 Task: Set Answer 3 of the radio button to "Objectives".
Action: Mouse moved to (229, 367)
Screenshot: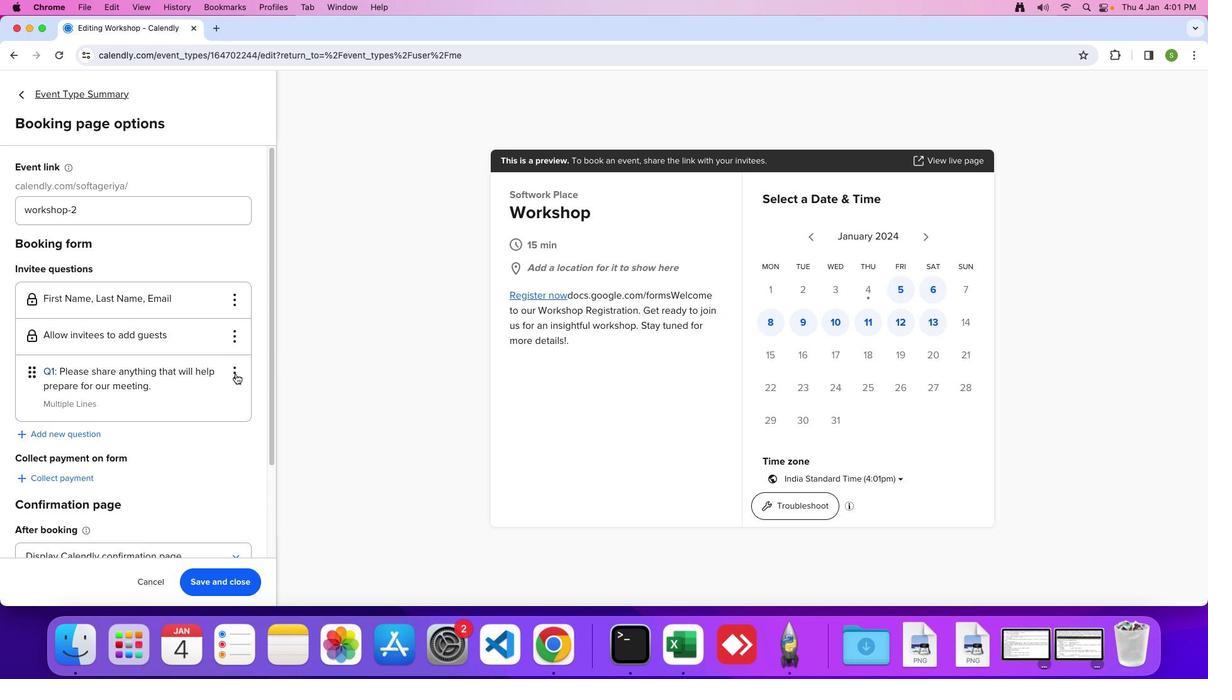 
Action: Mouse pressed left at (229, 367)
Screenshot: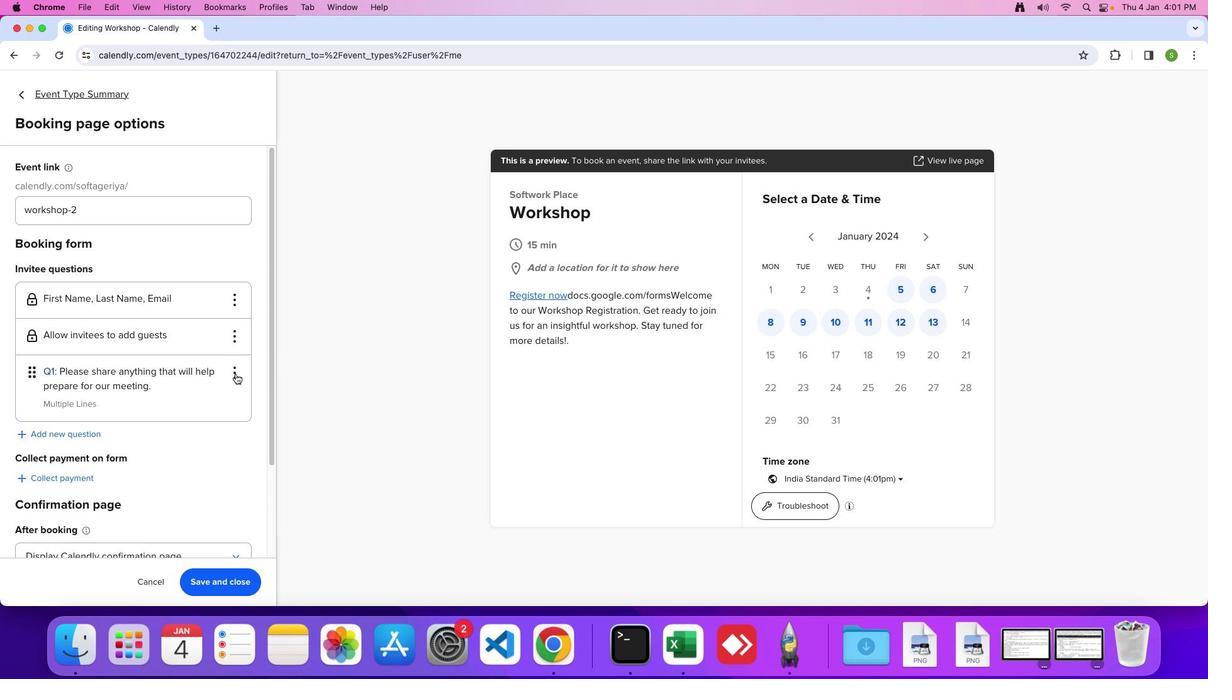 
Action: Mouse moved to (233, 392)
Screenshot: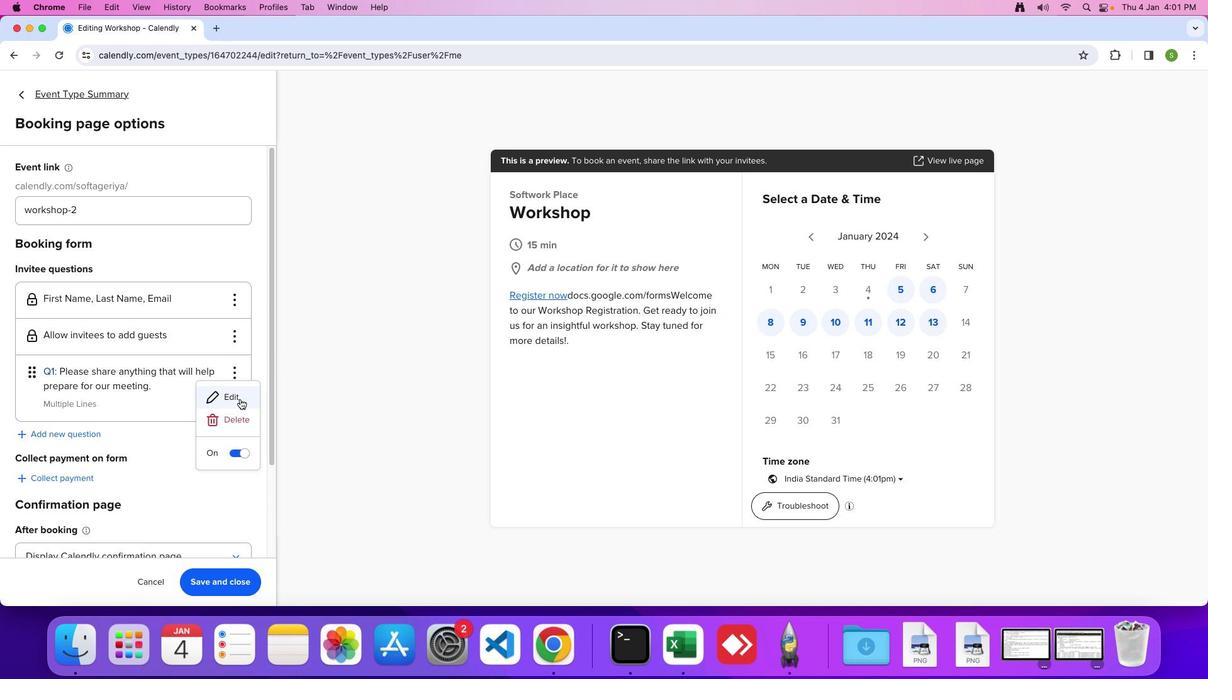 
Action: Mouse pressed left at (233, 392)
Screenshot: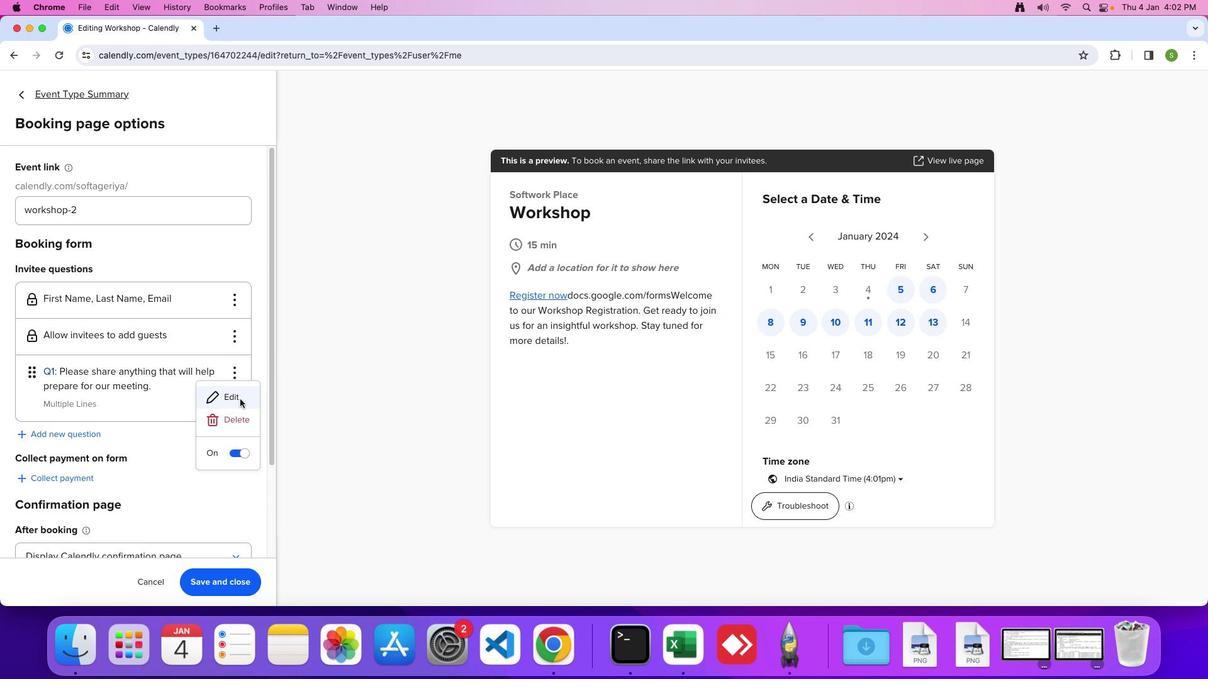 
Action: Mouse moved to (586, 309)
Screenshot: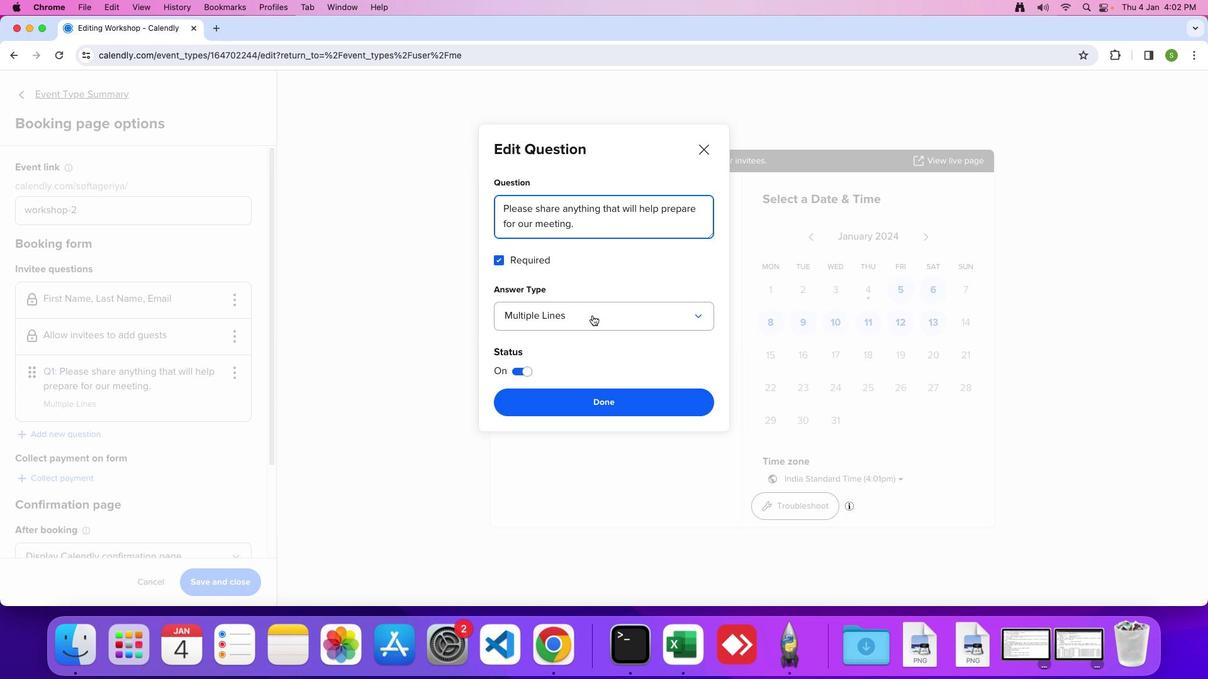 
Action: Mouse pressed left at (586, 309)
Screenshot: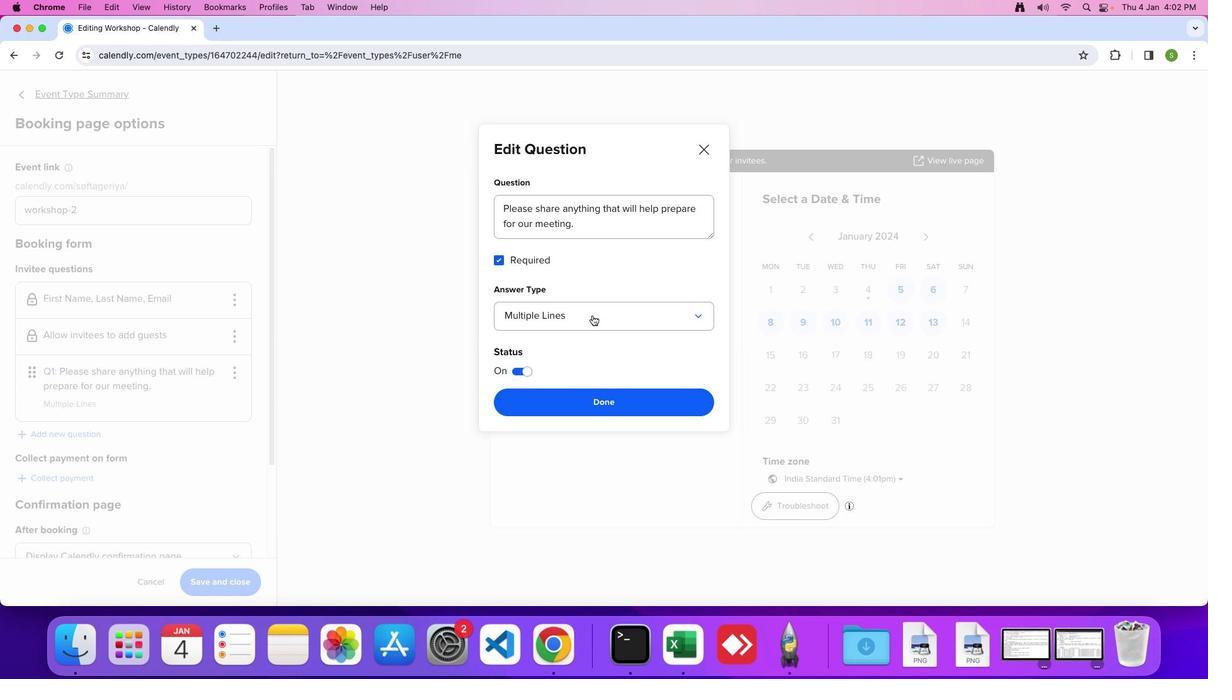 
Action: Mouse moved to (544, 389)
Screenshot: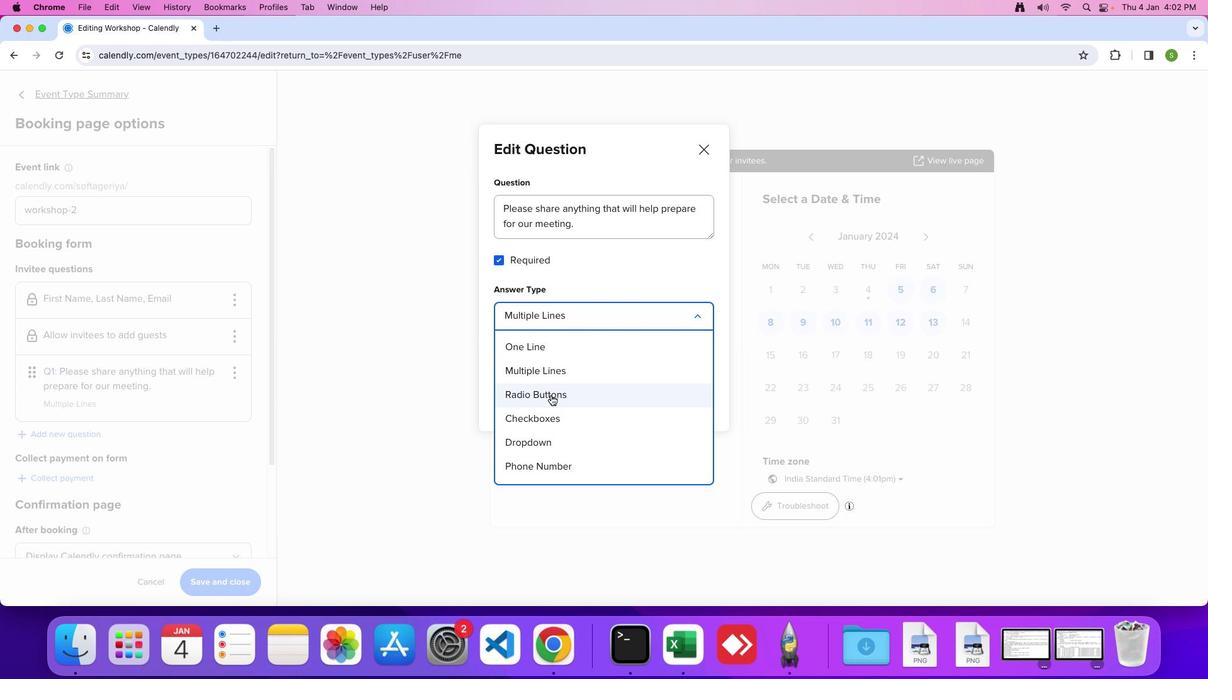 
Action: Mouse pressed left at (544, 389)
Screenshot: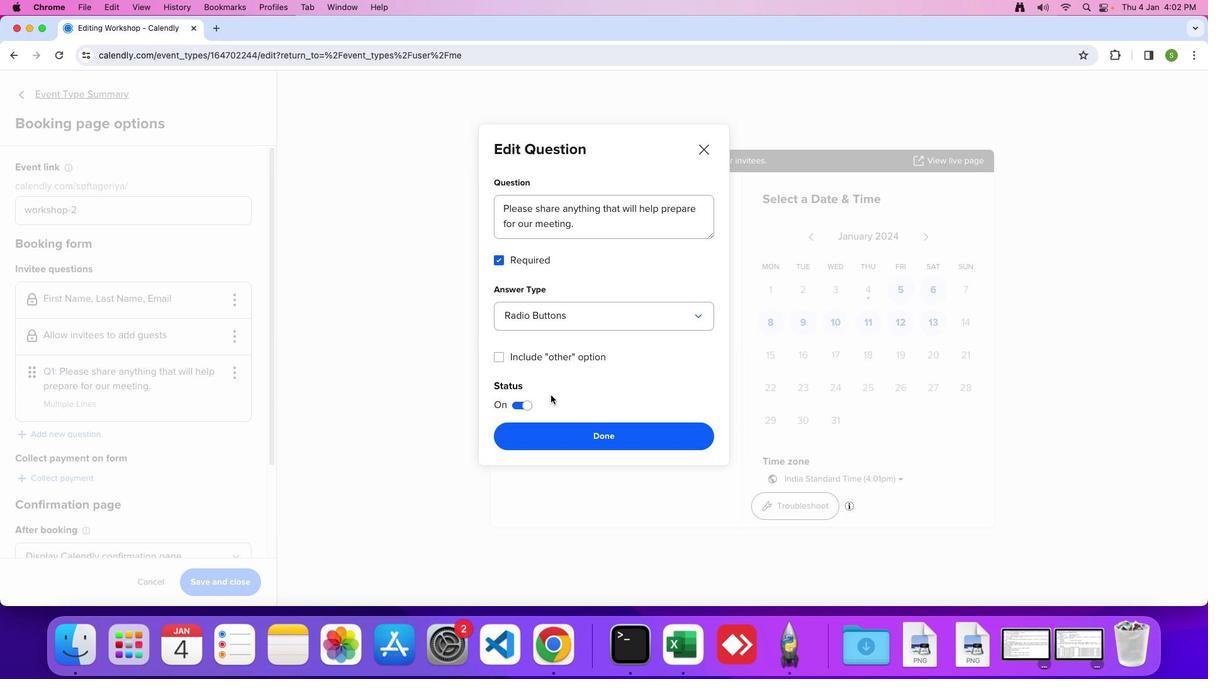 
Action: Mouse moved to (550, 423)
Screenshot: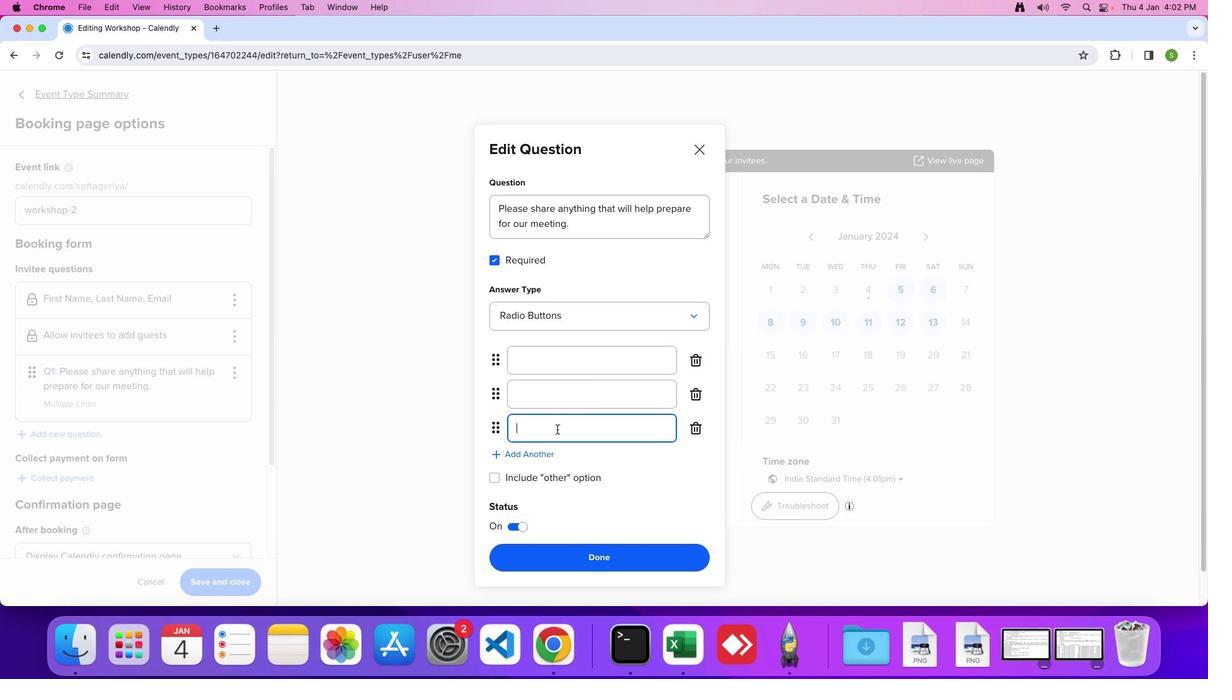 
Action: Mouse pressed left at (550, 423)
Screenshot: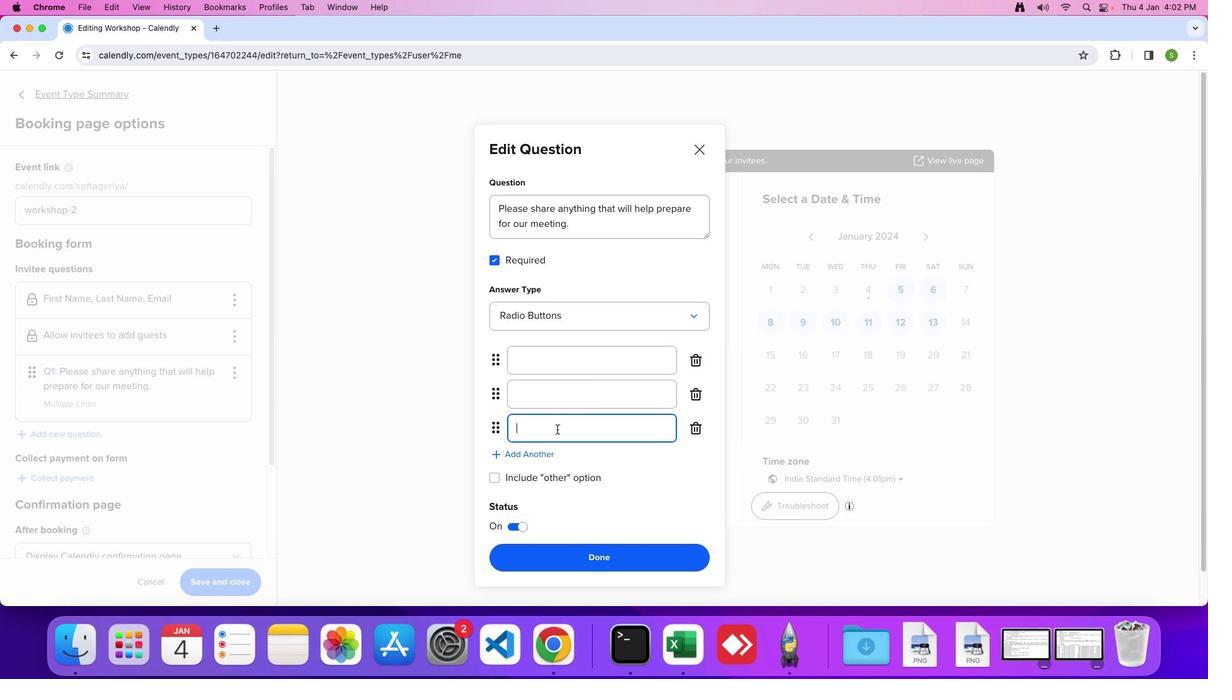 
Action: Mouse moved to (551, 424)
Screenshot: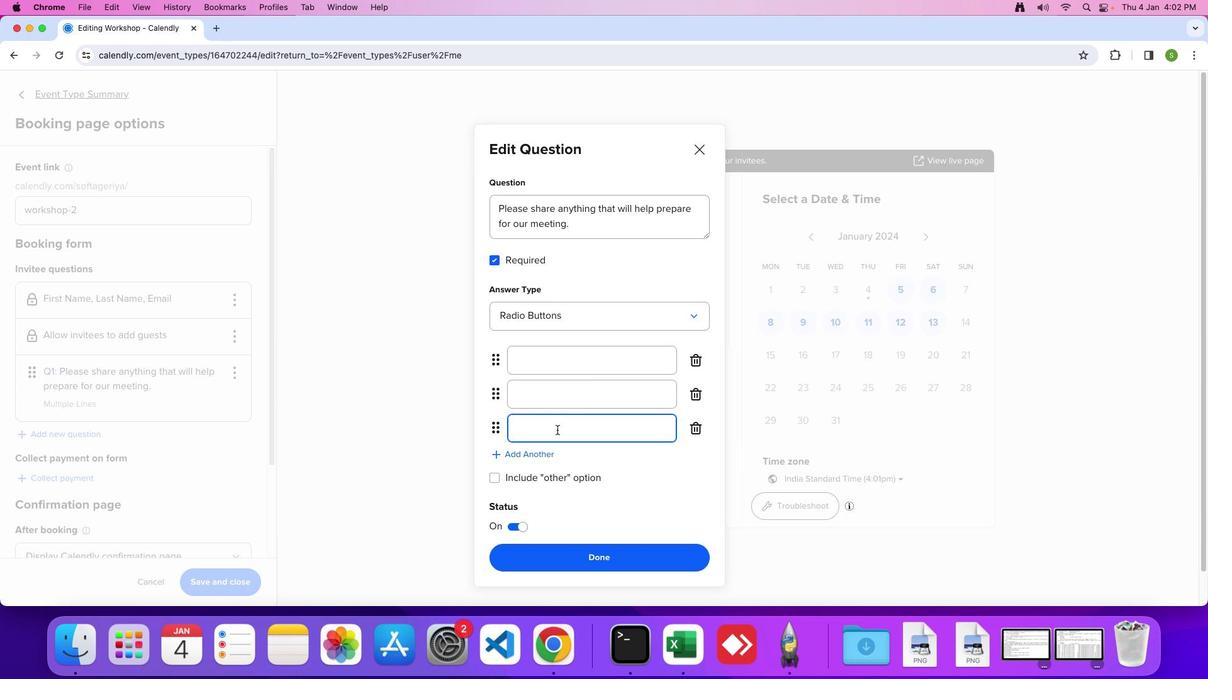 
Action: Key pressed 'O'Key.caps_lock'b''j''e''c''t''i''v''e''s'
Screenshot: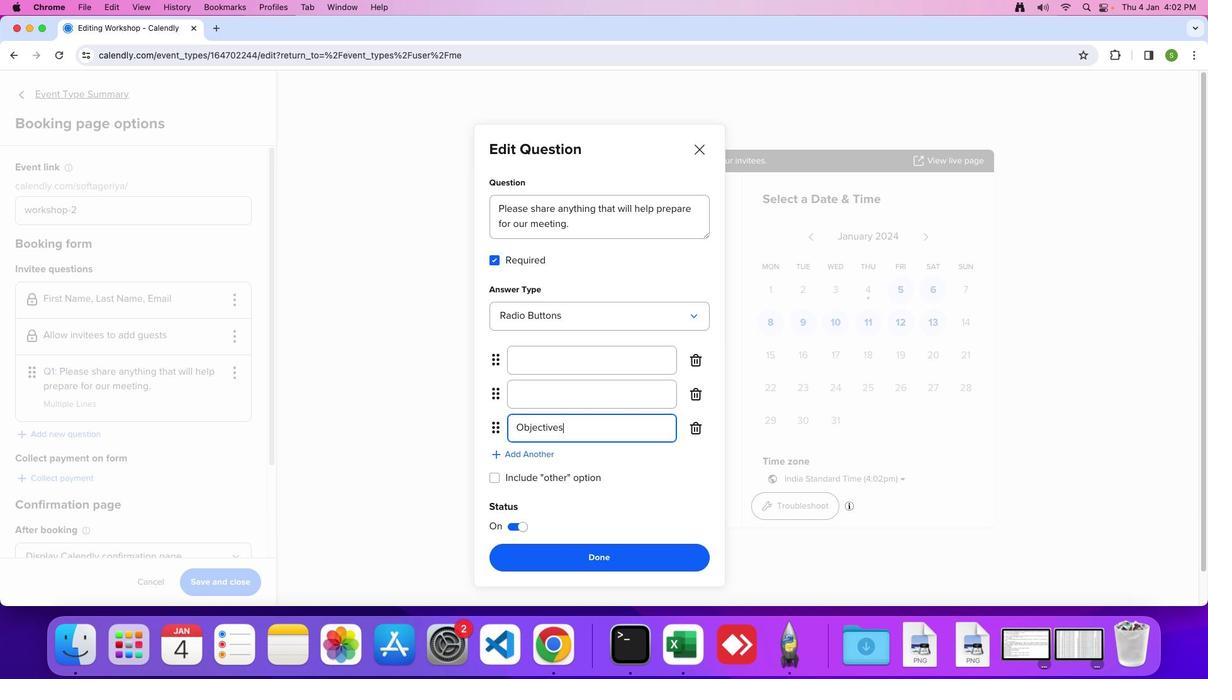 
